 Task: In mention choose email frequency LinkedIn recommended.
Action: Mouse moved to (725, 77)
Screenshot: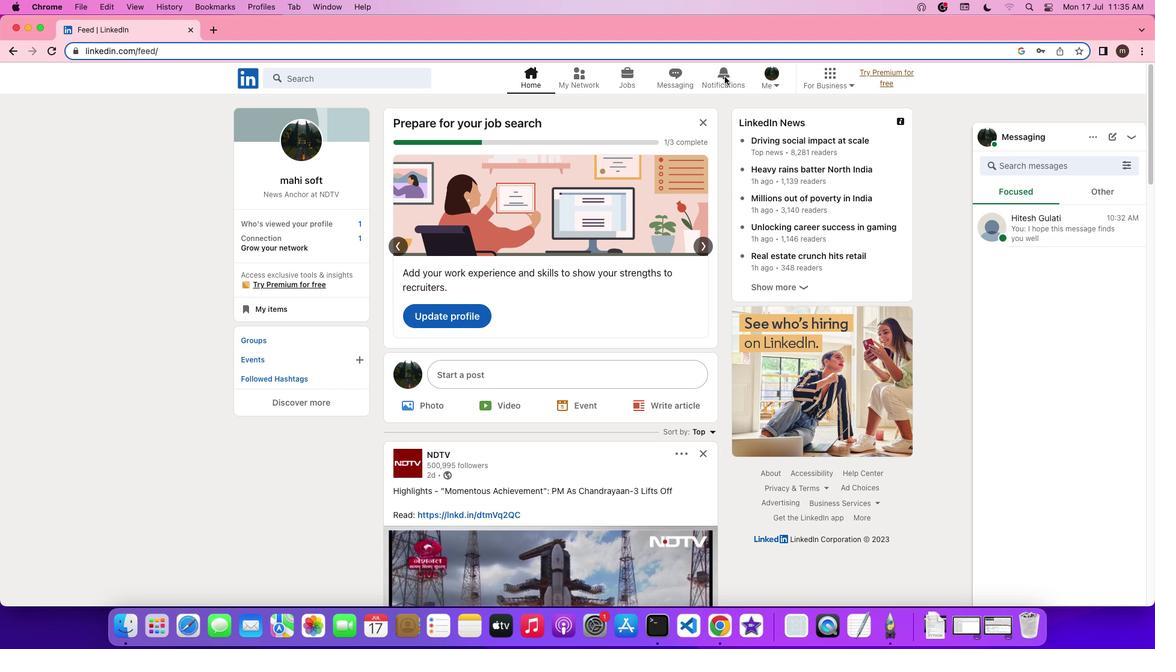 
Action: Mouse pressed left at (725, 77)
Screenshot: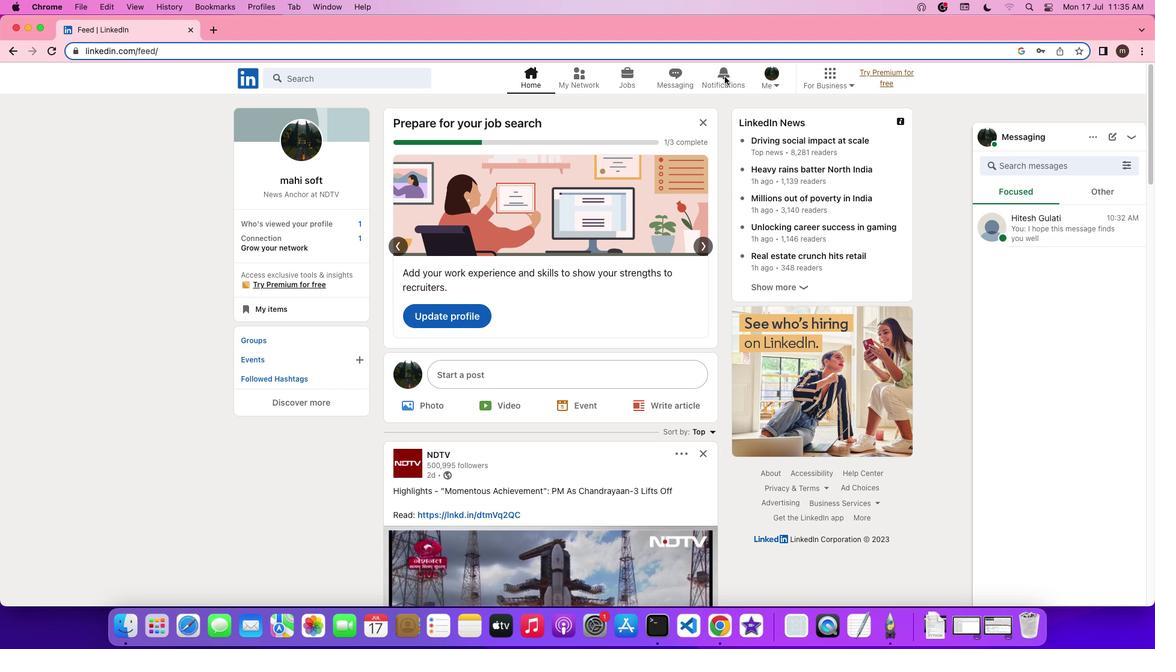 
Action: Mouse pressed left at (725, 77)
Screenshot: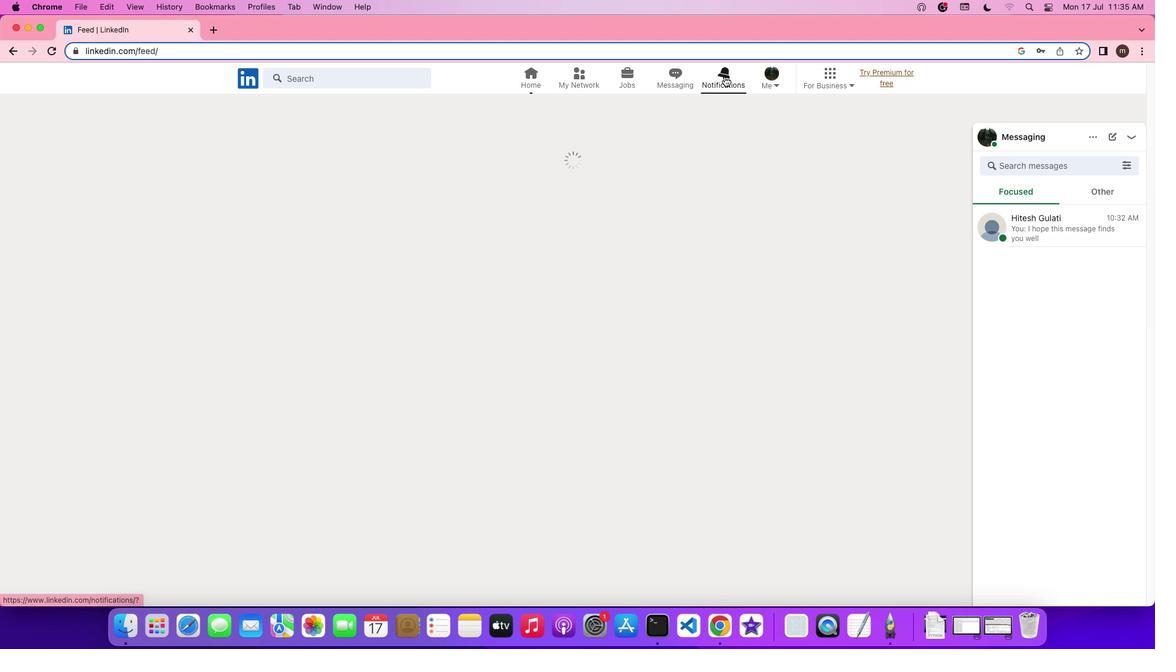 
Action: Mouse moved to (286, 155)
Screenshot: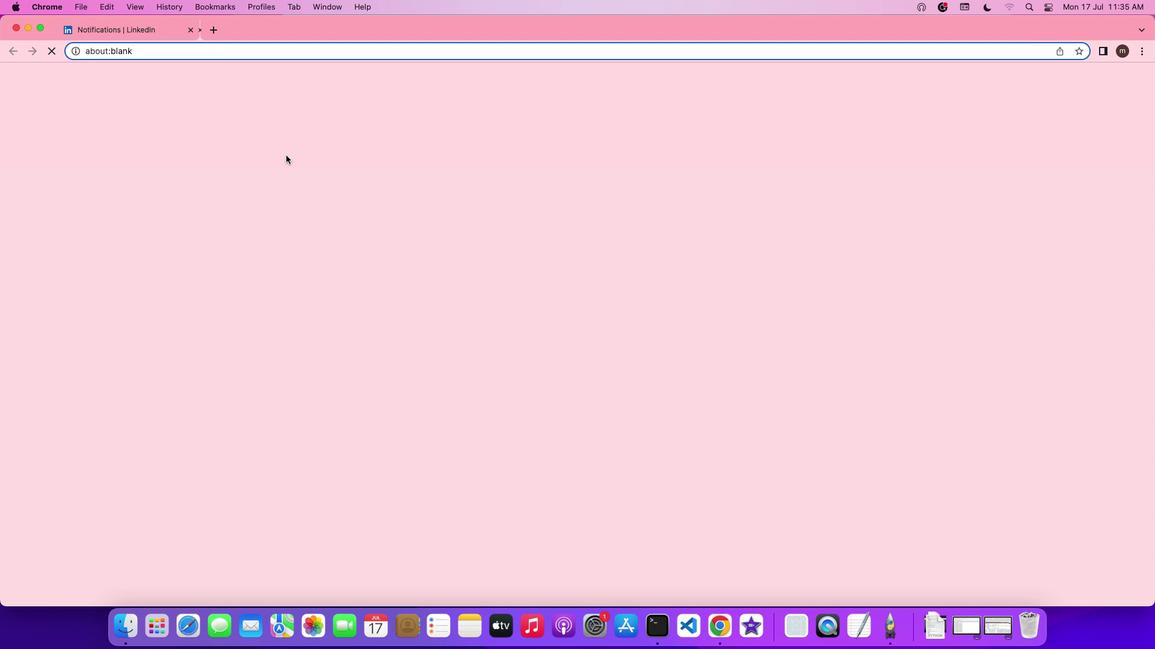 
Action: Mouse pressed left at (286, 155)
Screenshot: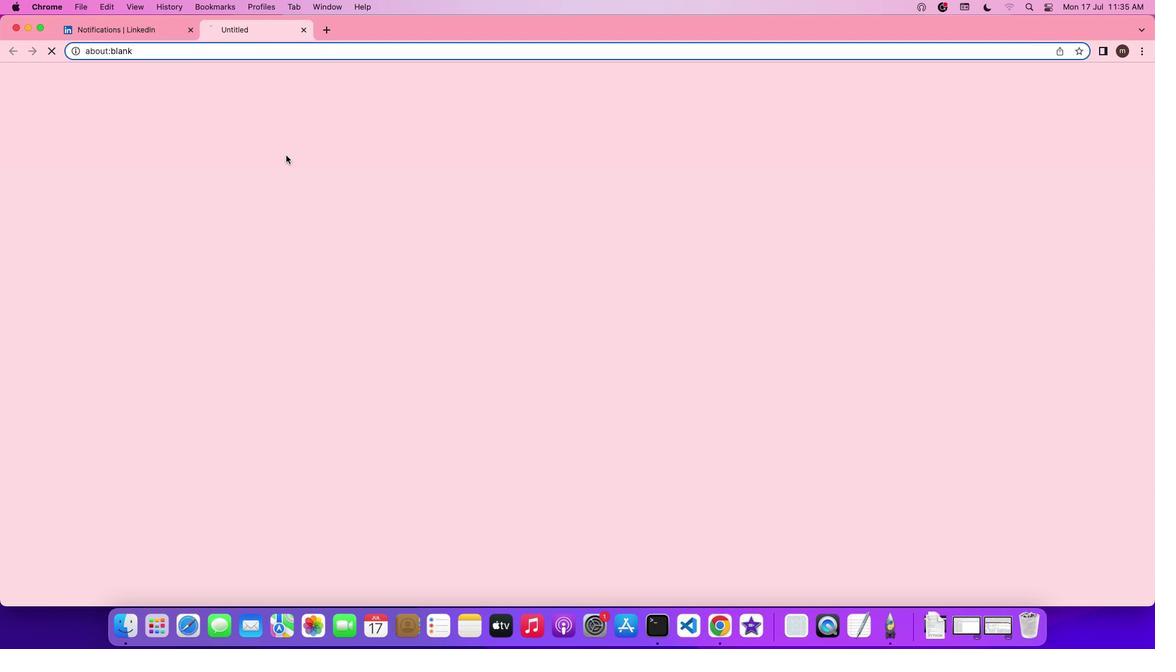 
Action: Mouse moved to (538, 306)
Screenshot: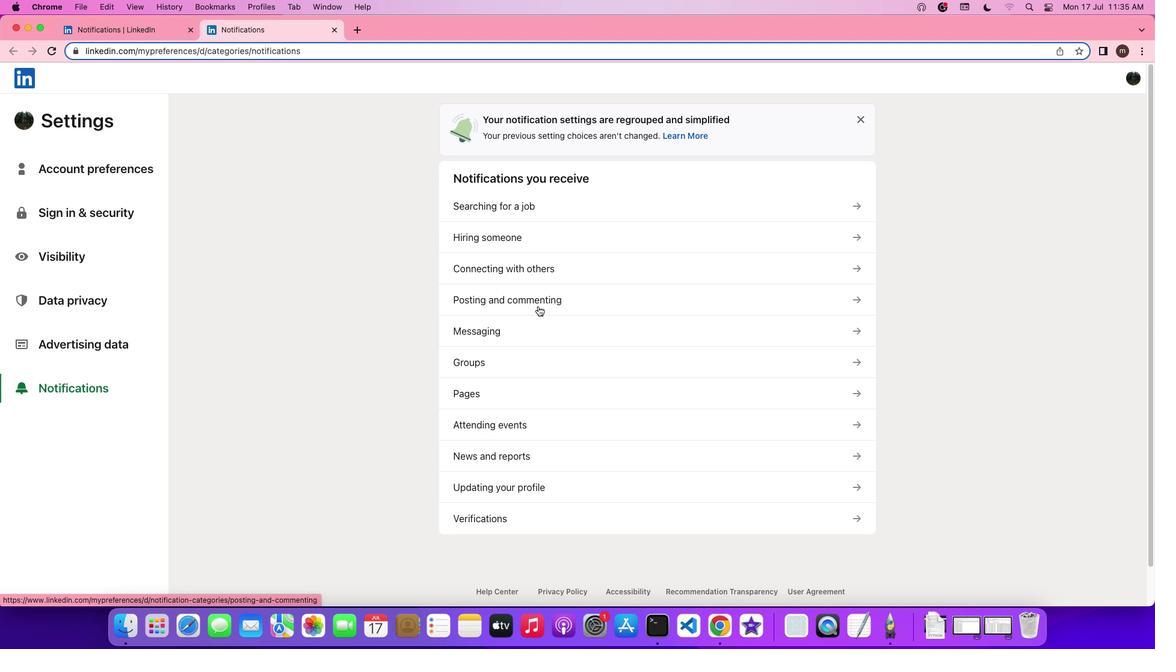 
Action: Mouse pressed left at (538, 306)
Screenshot: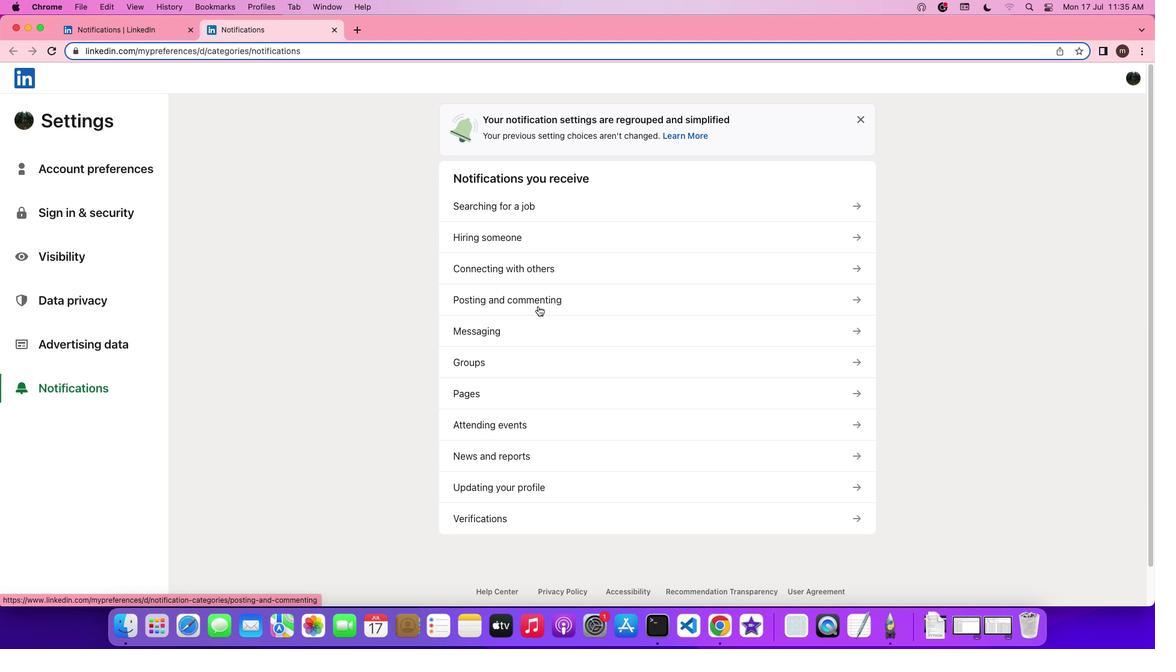
Action: Mouse moved to (488, 276)
Screenshot: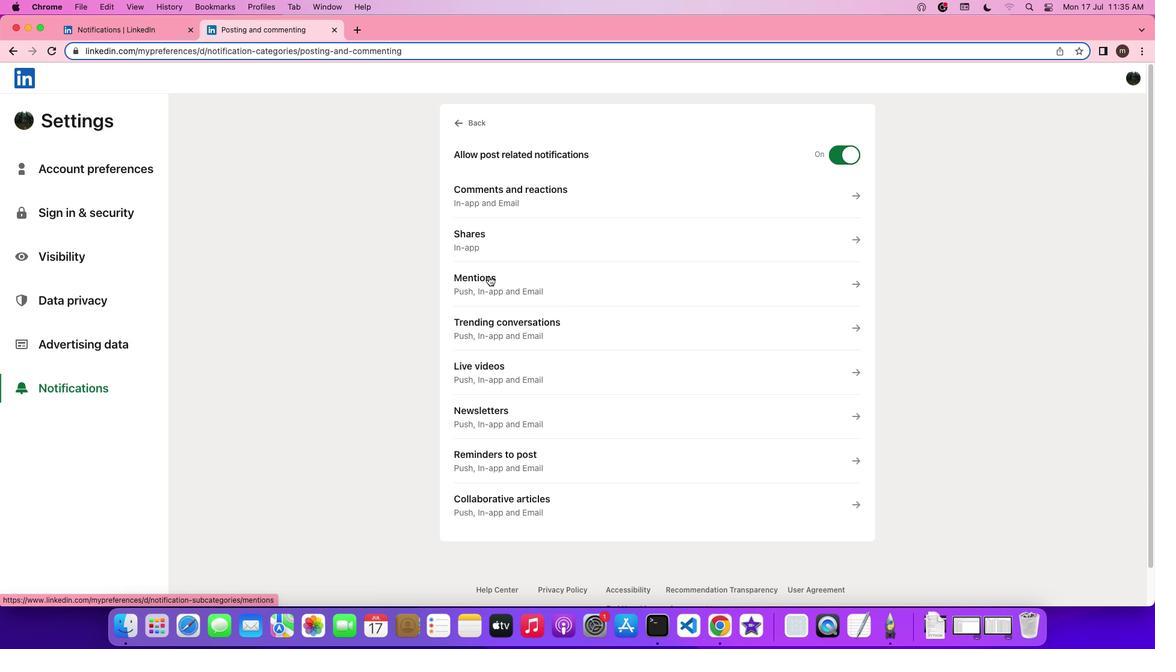 
Action: Mouse pressed left at (488, 276)
Screenshot: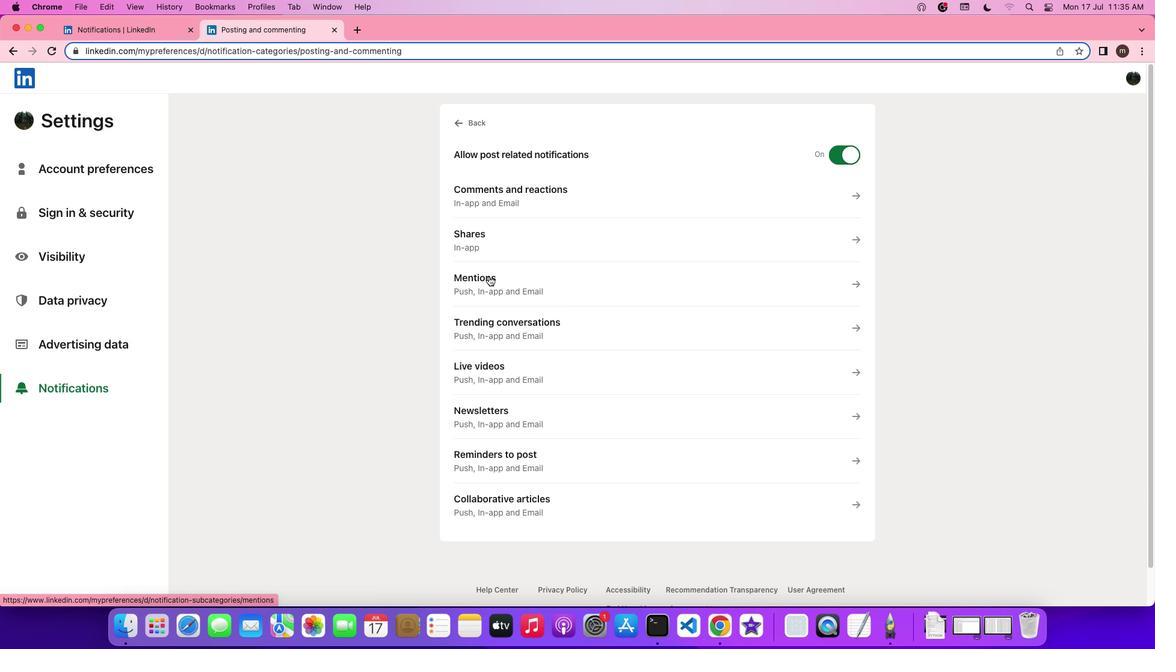 
Action: Mouse moved to (471, 456)
Screenshot: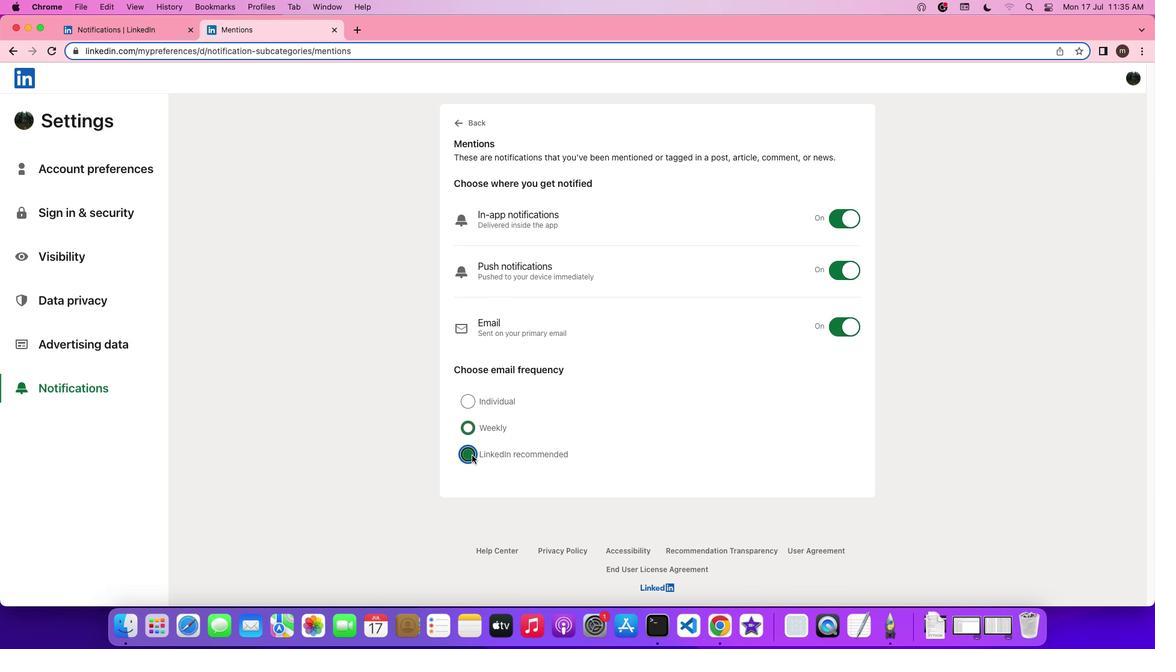 
Action: Mouse pressed left at (471, 456)
Screenshot: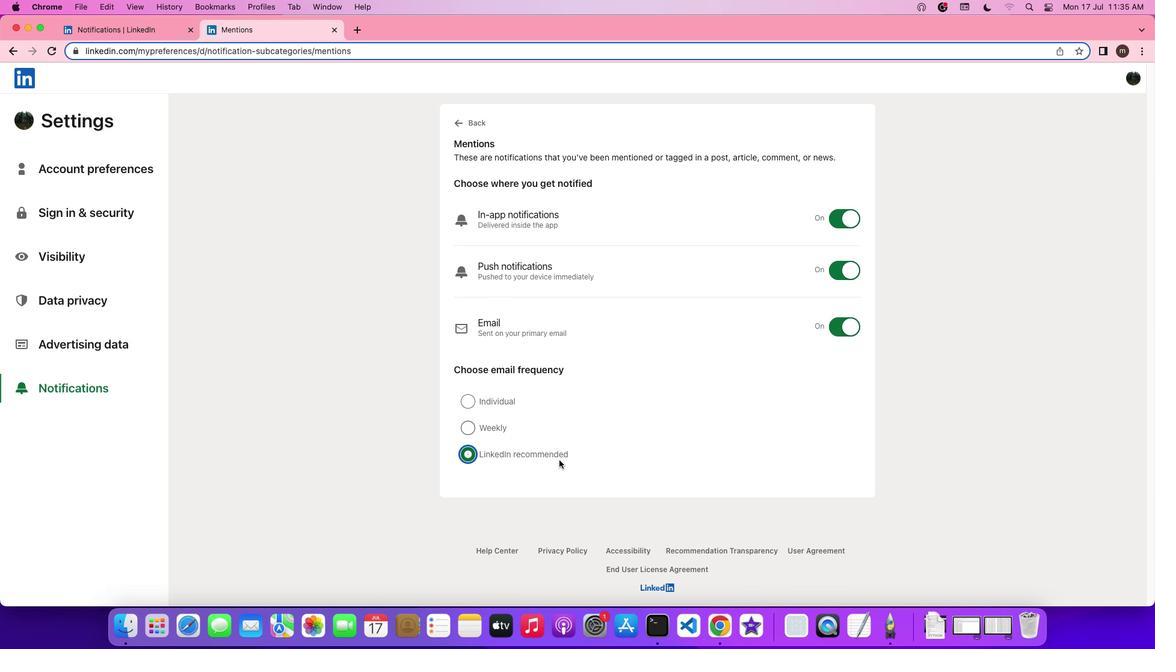 
Action: Mouse moved to (592, 464)
Screenshot: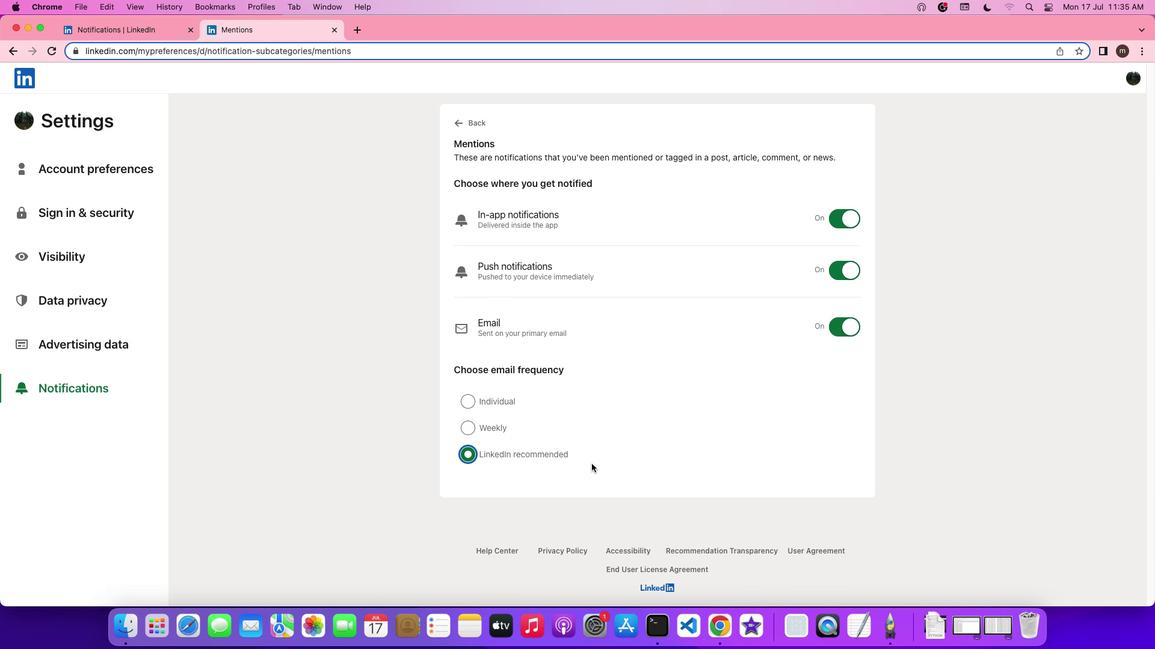 
